 Task: Create a due date automation trigger when advanced on, on the tuesday after a card is due add fields without custom field "Resume" set to a date more than 1 working days ago at 11:00 AM.
Action: Mouse moved to (960, 80)
Screenshot: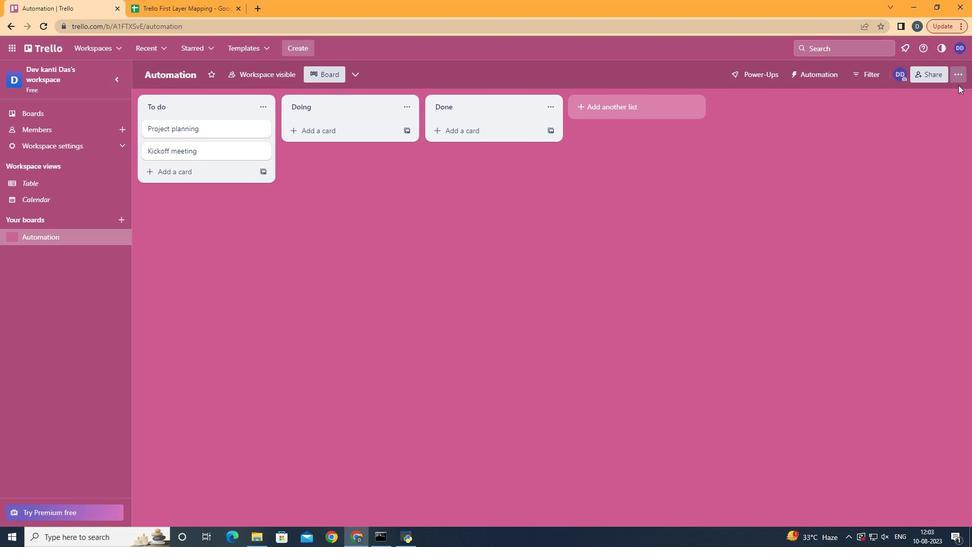 
Action: Mouse pressed left at (960, 80)
Screenshot: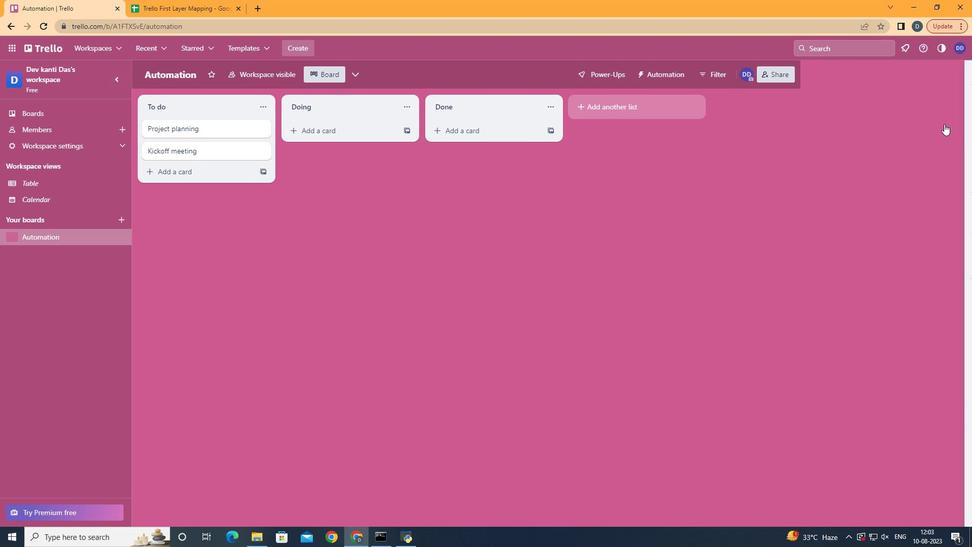 
Action: Mouse moved to (884, 210)
Screenshot: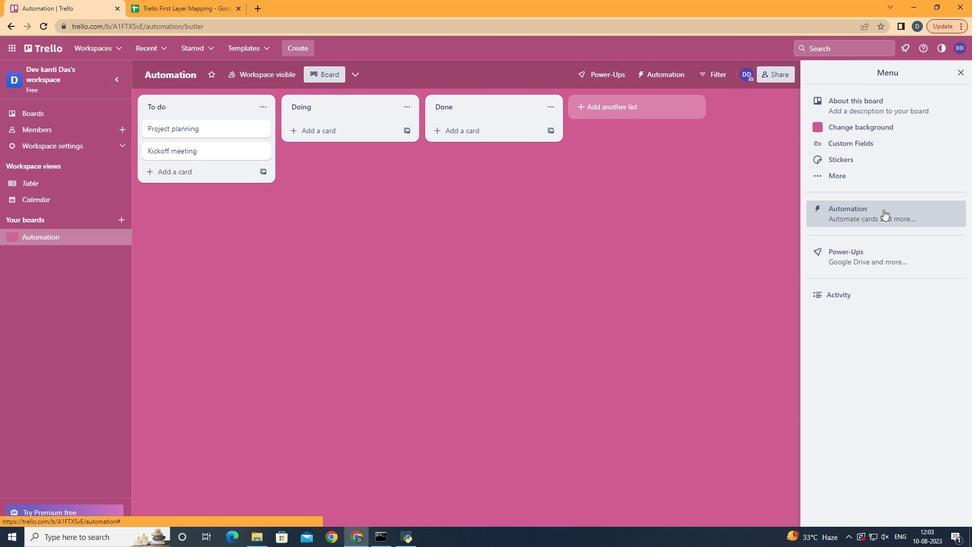 
Action: Mouse pressed left at (884, 210)
Screenshot: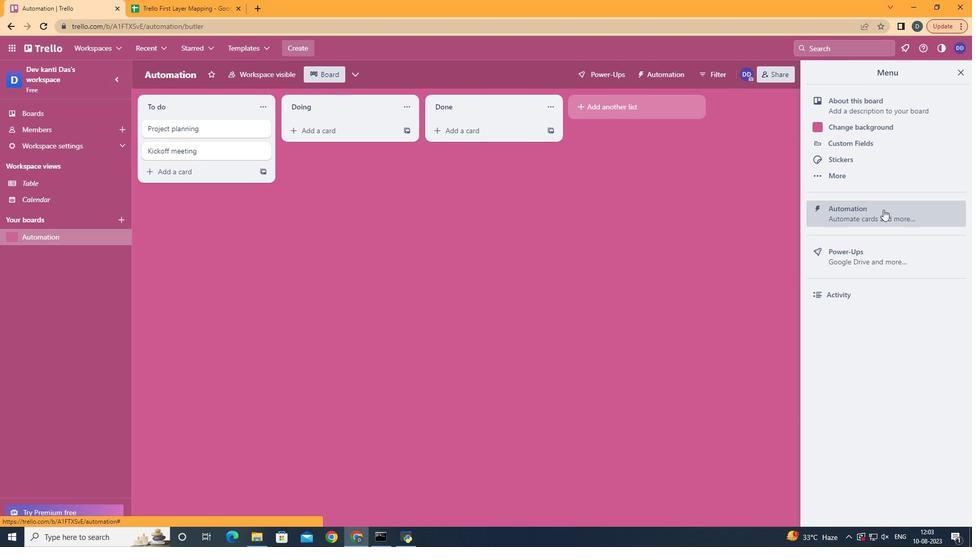 
Action: Mouse moved to (203, 198)
Screenshot: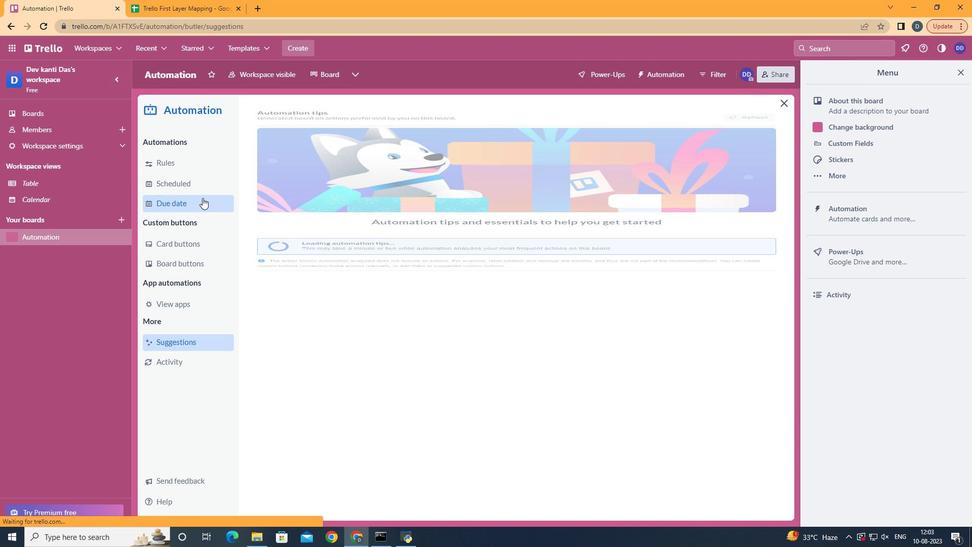 
Action: Mouse pressed left at (203, 198)
Screenshot: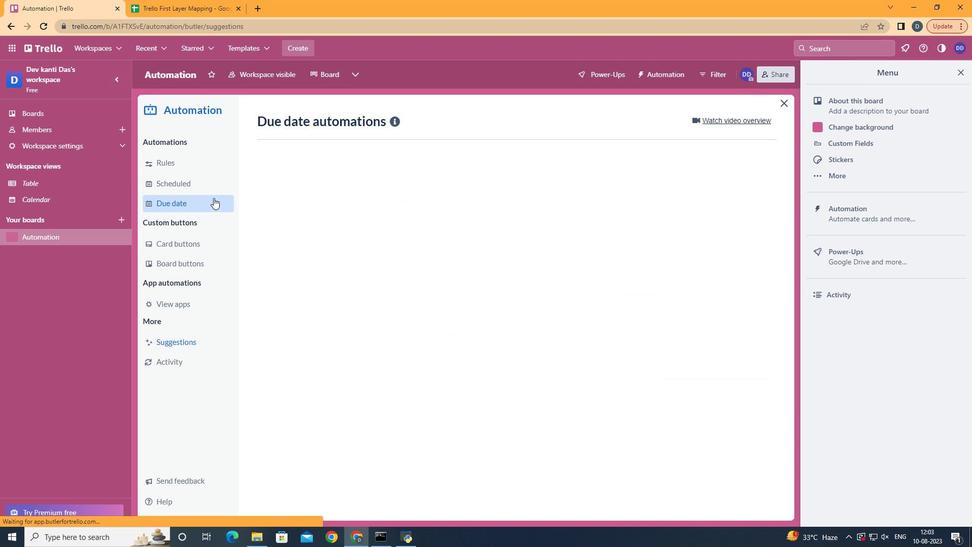 
Action: Mouse moved to (727, 126)
Screenshot: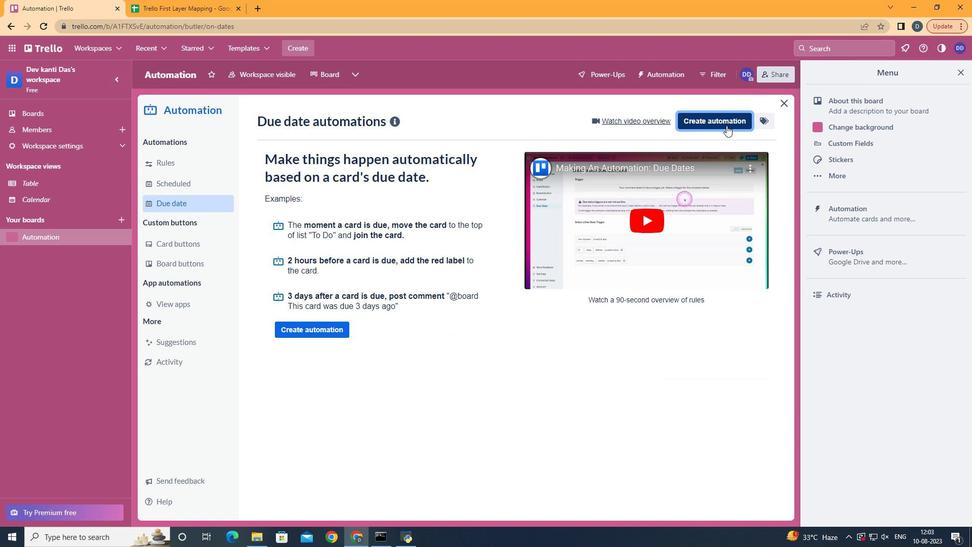 
Action: Mouse pressed left at (727, 126)
Screenshot: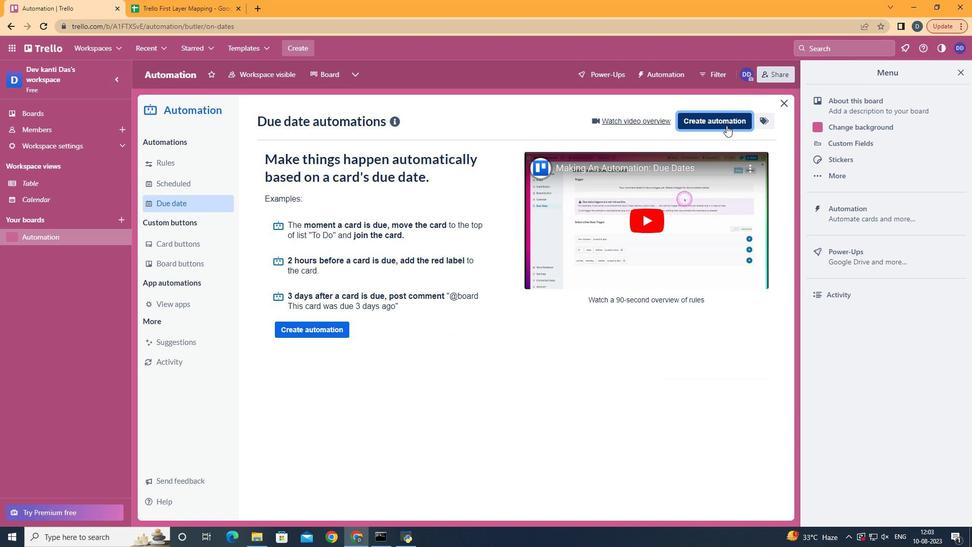
Action: Mouse moved to (532, 218)
Screenshot: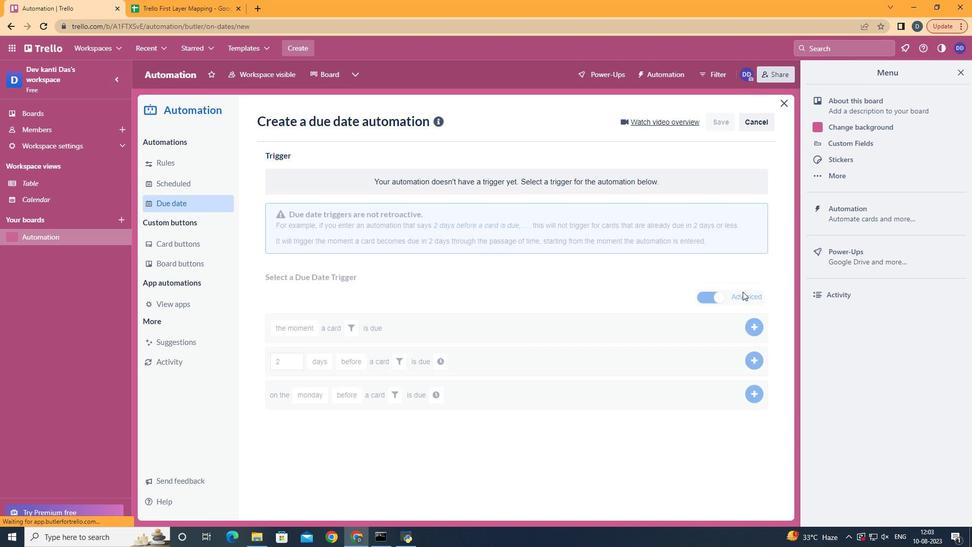 
Action: Mouse pressed left at (532, 218)
Screenshot: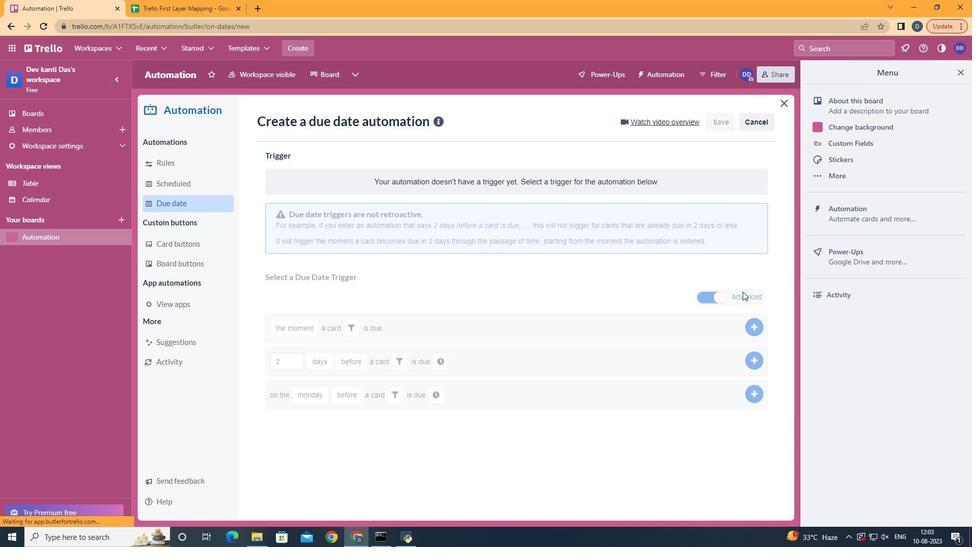 
Action: Mouse moved to (339, 290)
Screenshot: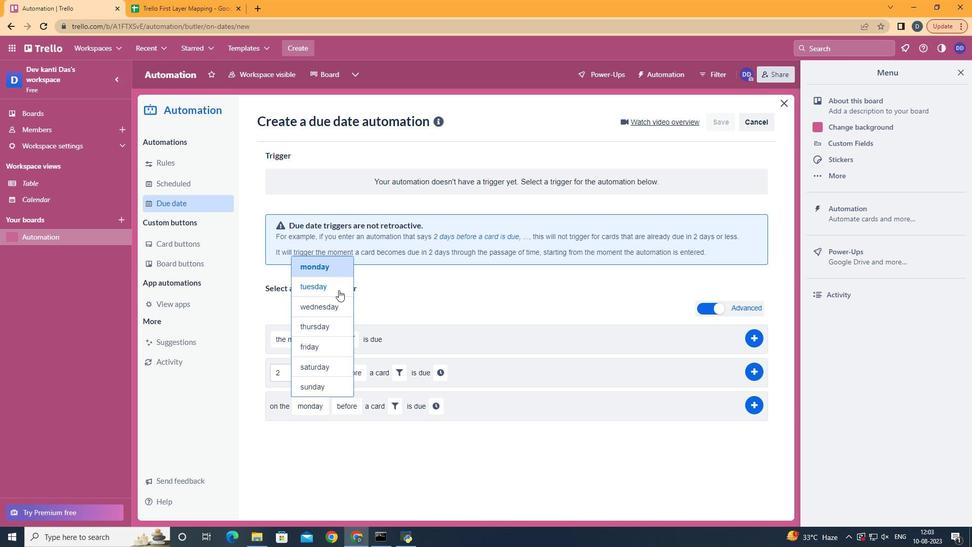 
Action: Mouse pressed left at (339, 290)
Screenshot: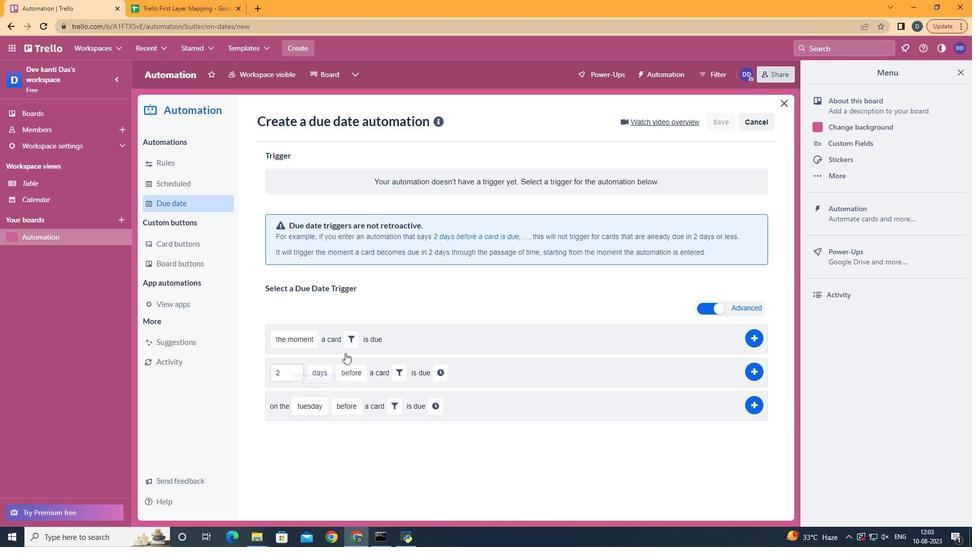 
Action: Mouse moved to (351, 448)
Screenshot: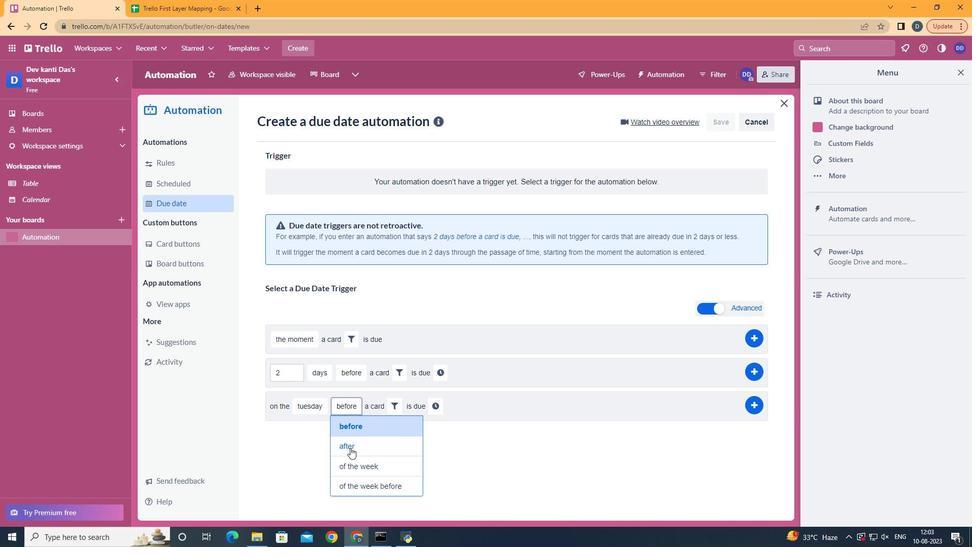 
Action: Mouse pressed left at (351, 448)
Screenshot: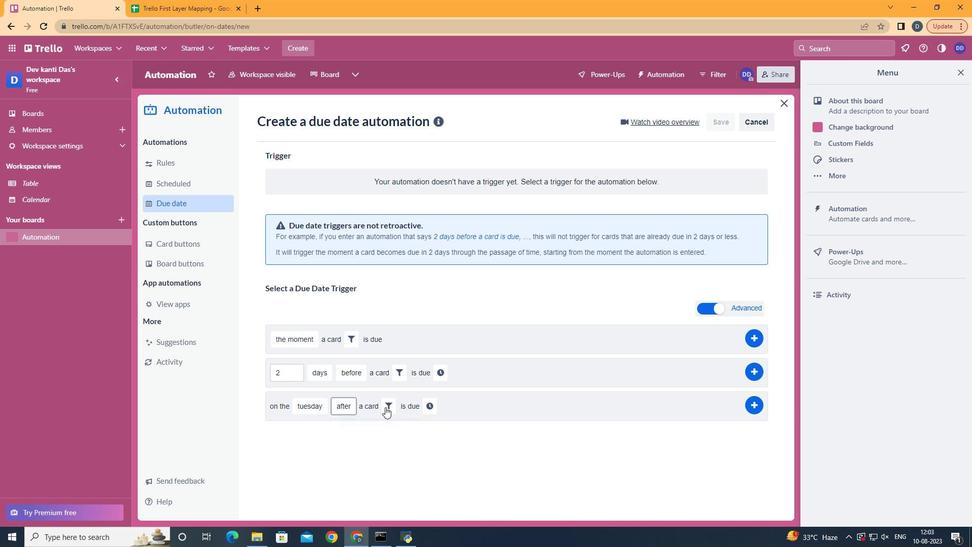 
Action: Mouse moved to (386, 405)
Screenshot: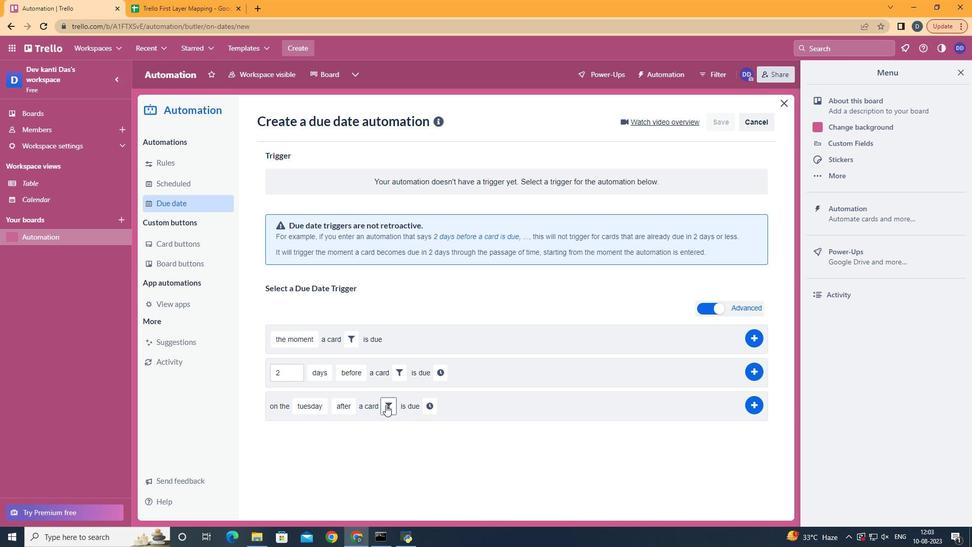 
Action: Mouse pressed left at (386, 405)
Screenshot: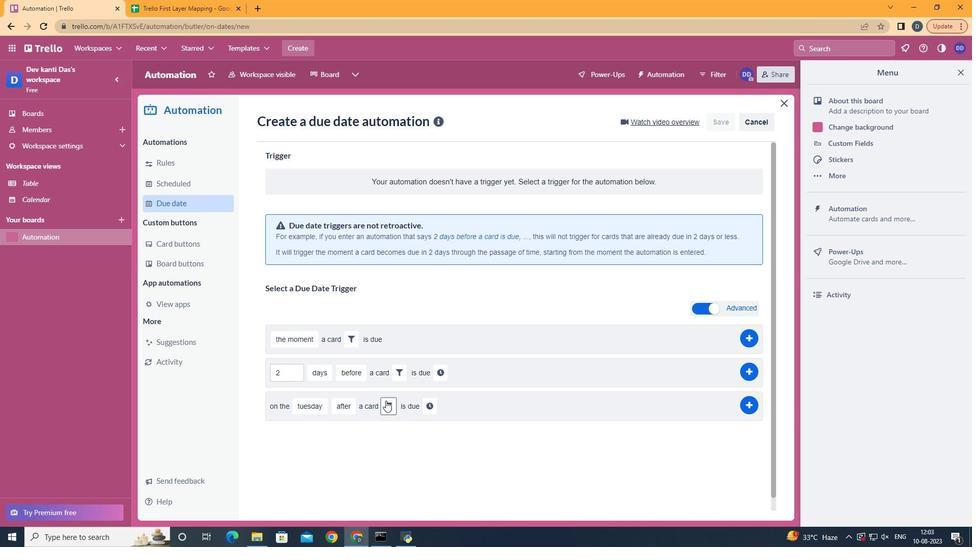 
Action: Mouse moved to (544, 439)
Screenshot: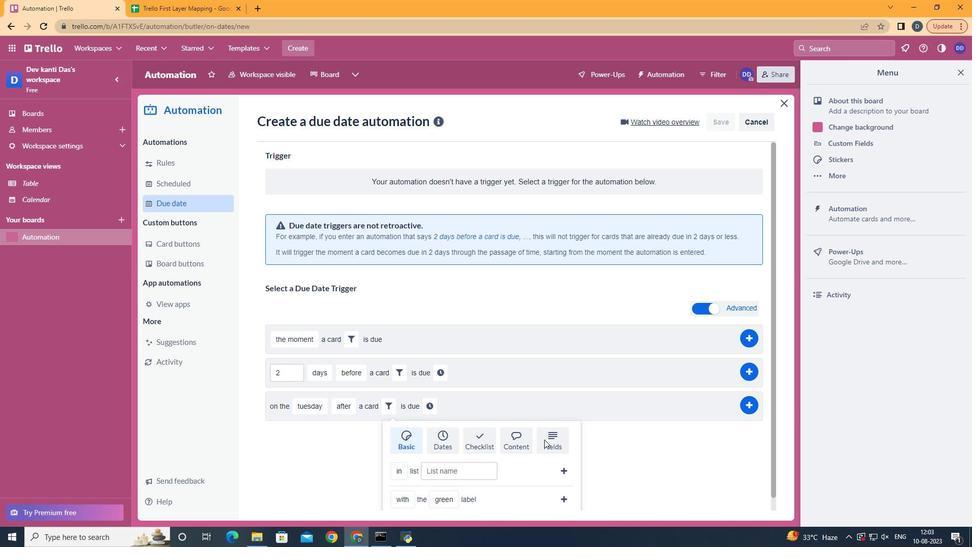 
Action: Mouse pressed left at (544, 439)
Screenshot: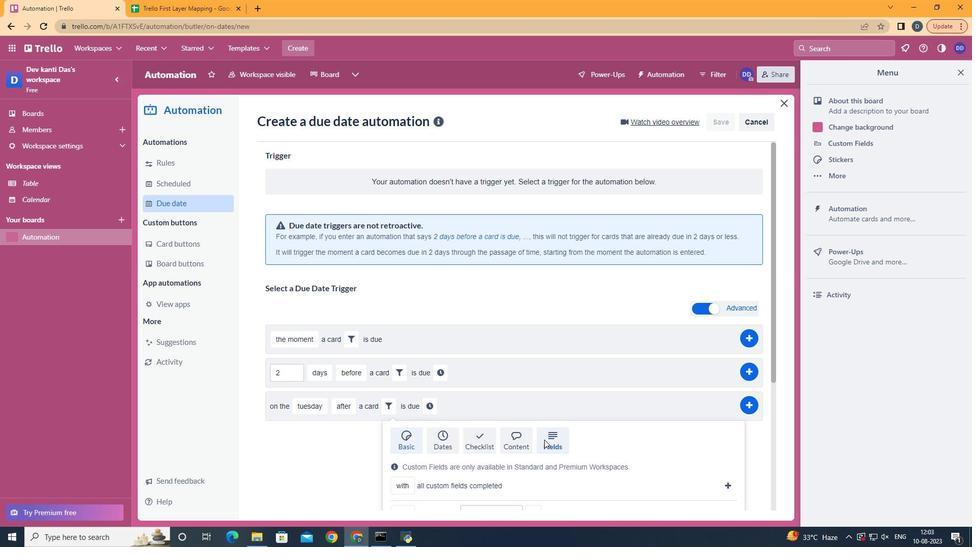 
Action: Mouse moved to (545, 440)
Screenshot: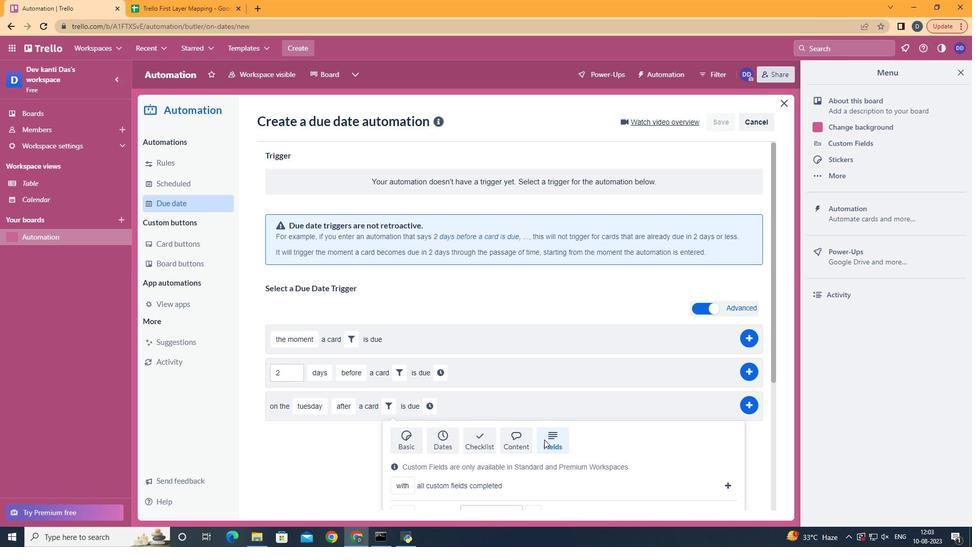 
Action: Mouse scrolled (545, 439) with delta (0, 0)
Screenshot: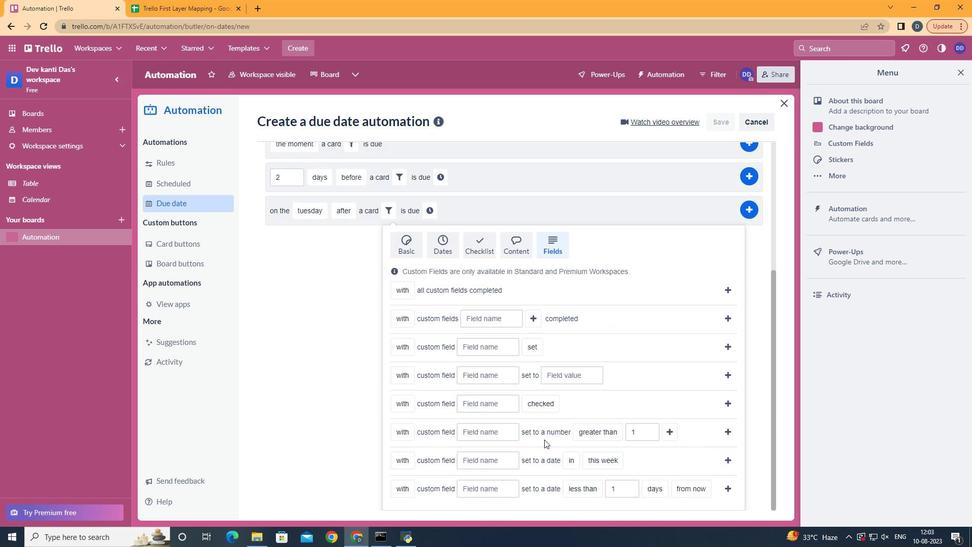 
Action: Mouse scrolled (545, 439) with delta (0, 0)
Screenshot: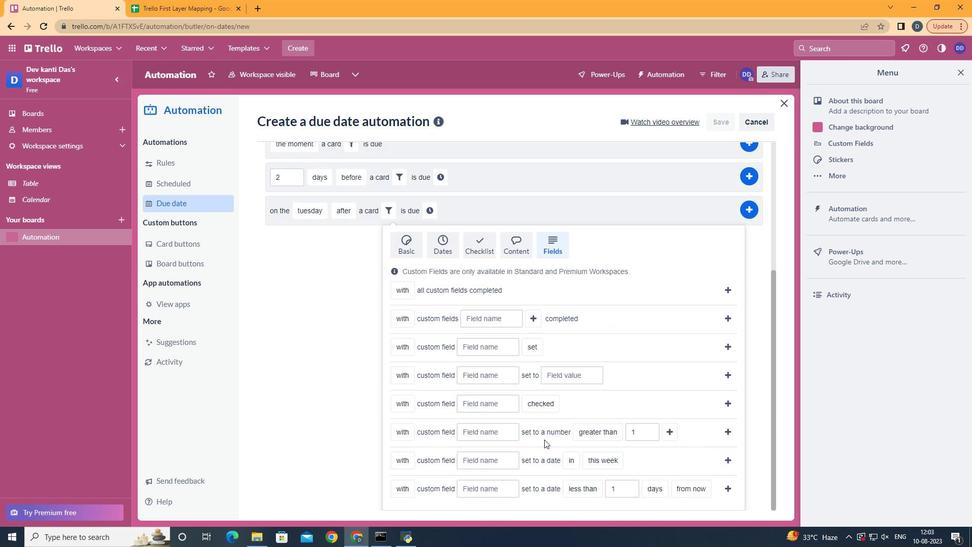 
Action: Mouse scrolled (545, 439) with delta (0, 0)
Screenshot: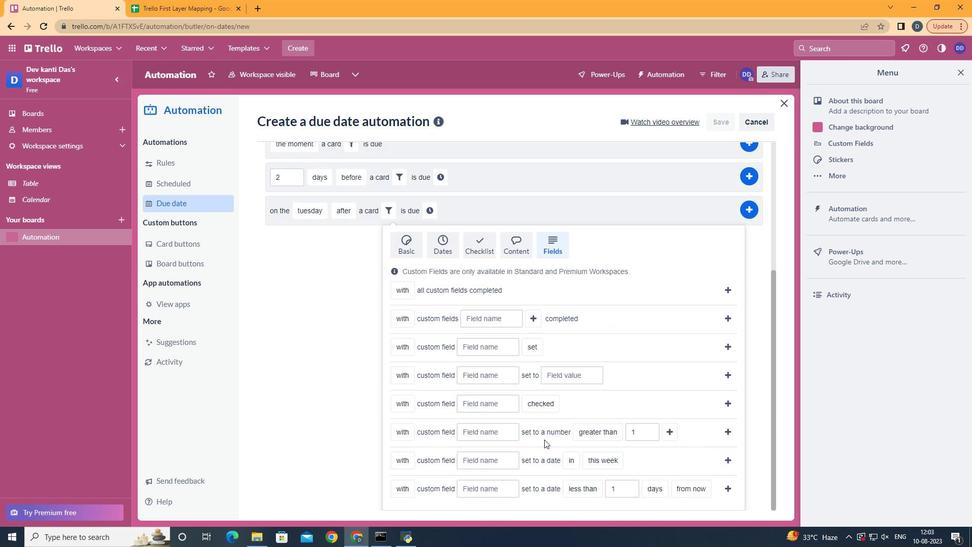 
Action: Mouse scrolled (545, 439) with delta (0, 0)
Screenshot: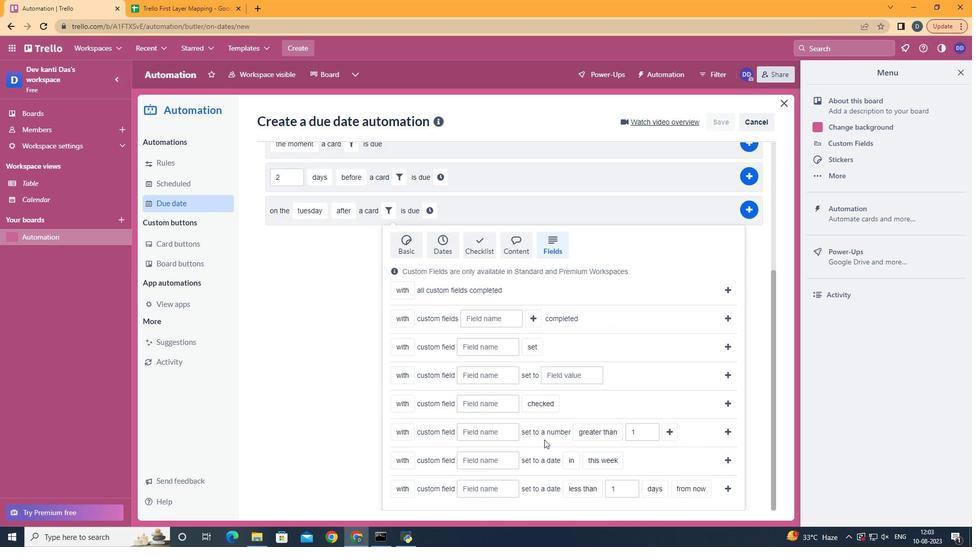 
Action: Mouse scrolled (545, 439) with delta (0, 0)
Screenshot: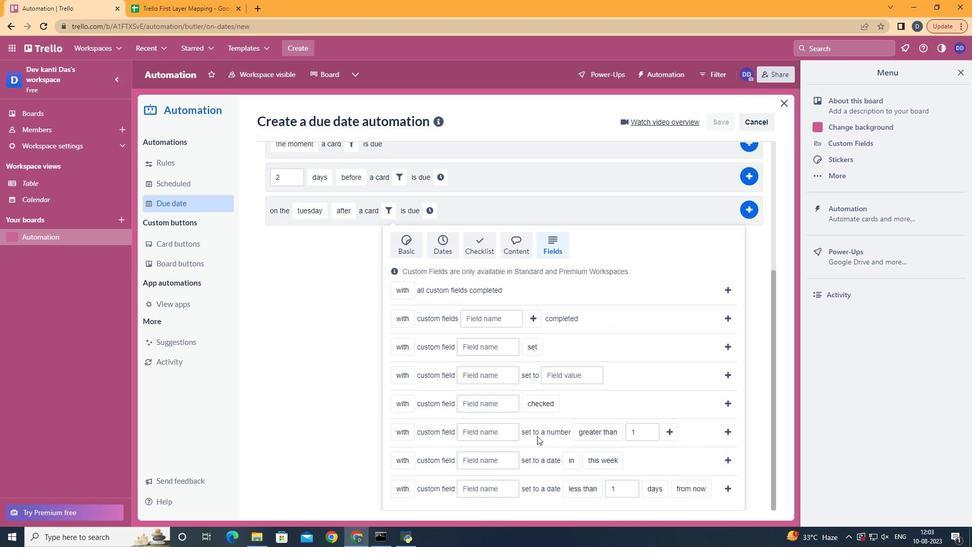 
Action: Mouse scrolled (545, 439) with delta (0, 0)
Screenshot: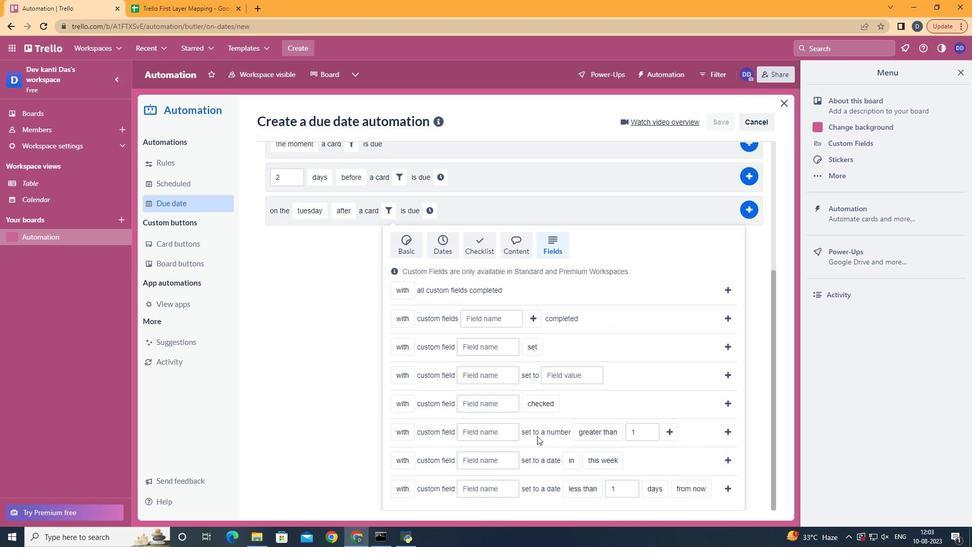 
Action: Mouse scrolled (545, 439) with delta (0, 0)
Screenshot: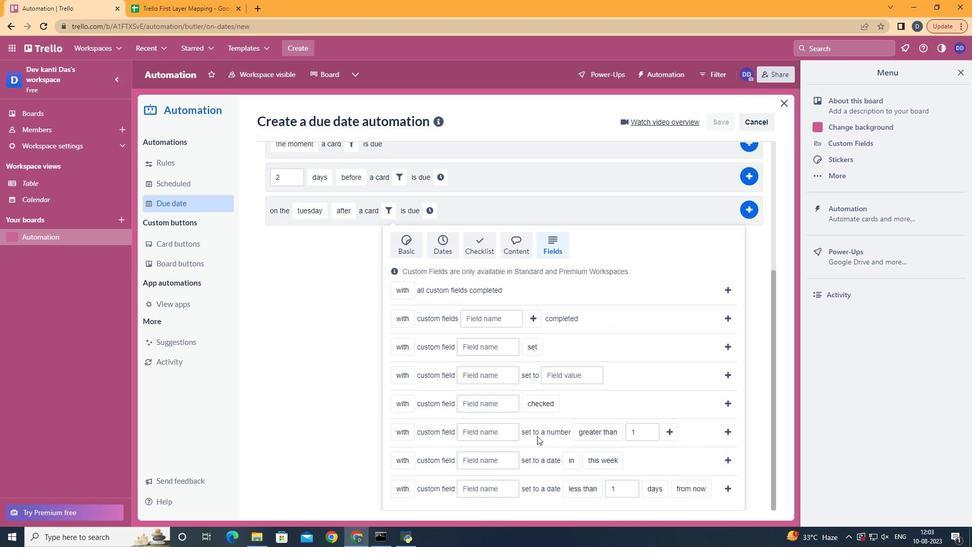 
Action: Mouse moved to (421, 479)
Screenshot: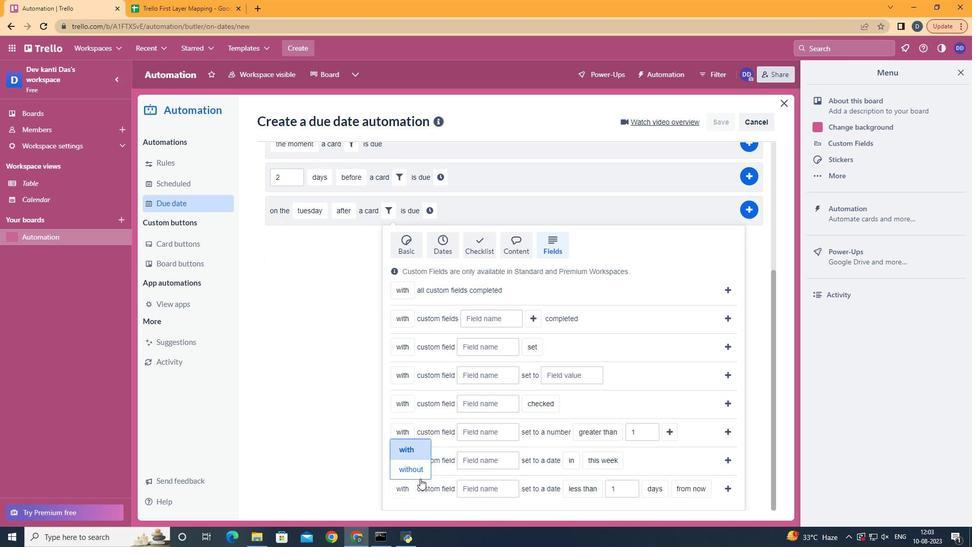 
Action: Mouse pressed left at (421, 479)
Screenshot: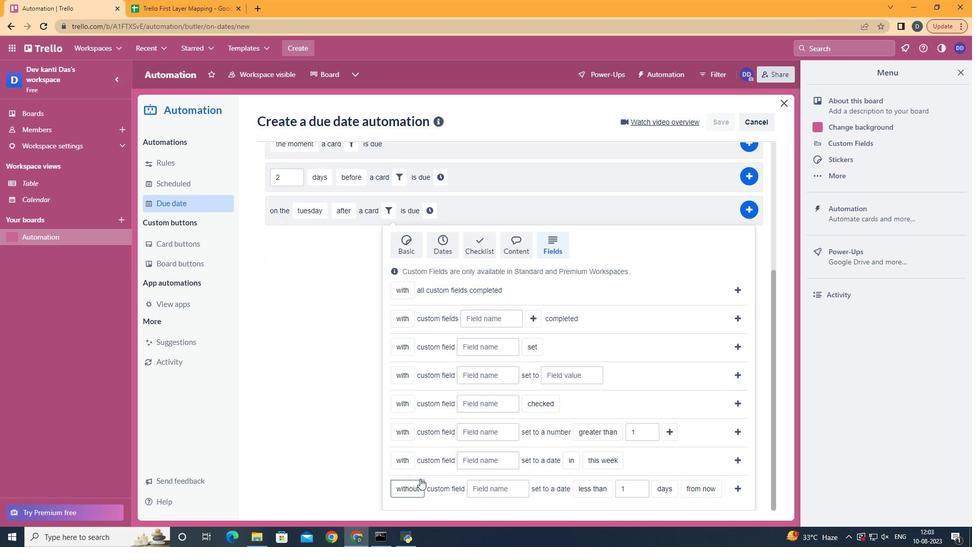 
Action: Mouse moved to (483, 485)
Screenshot: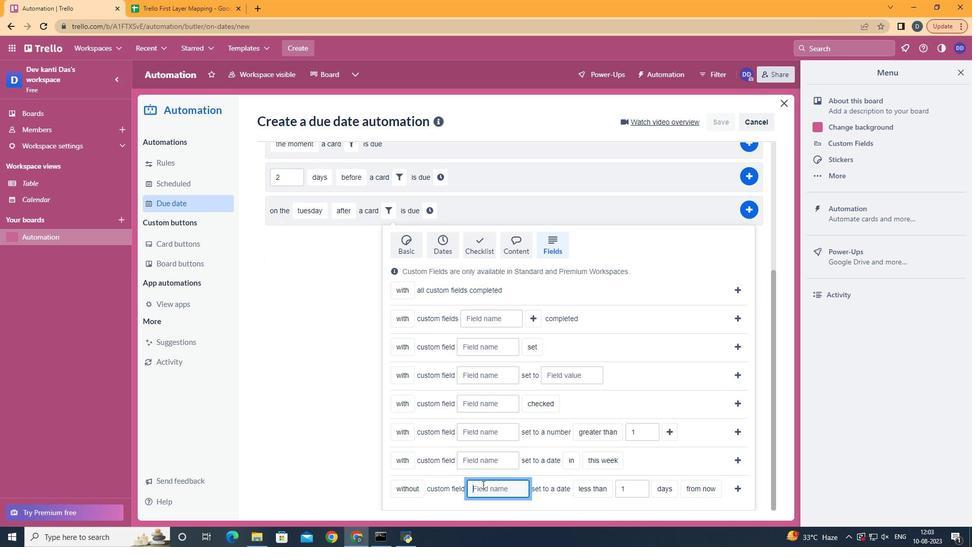 
Action: Mouse pressed left at (483, 485)
Screenshot: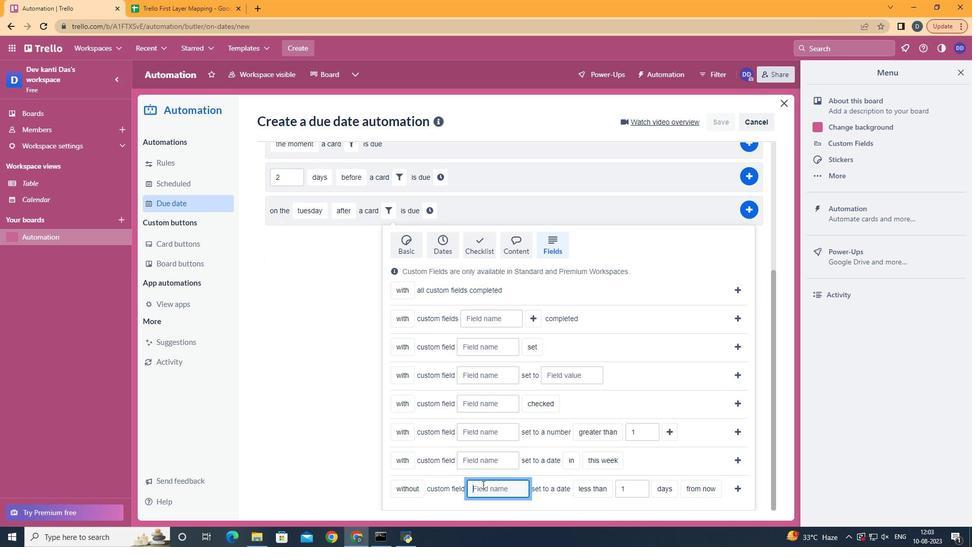 
Action: Key pressed <Key.shift>Resume
Screenshot: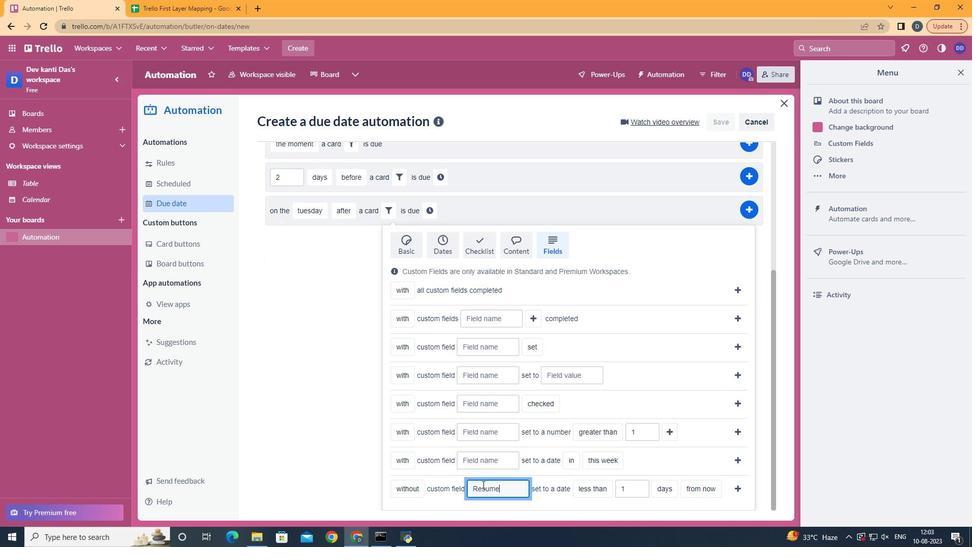 
Action: Mouse moved to (601, 450)
Screenshot: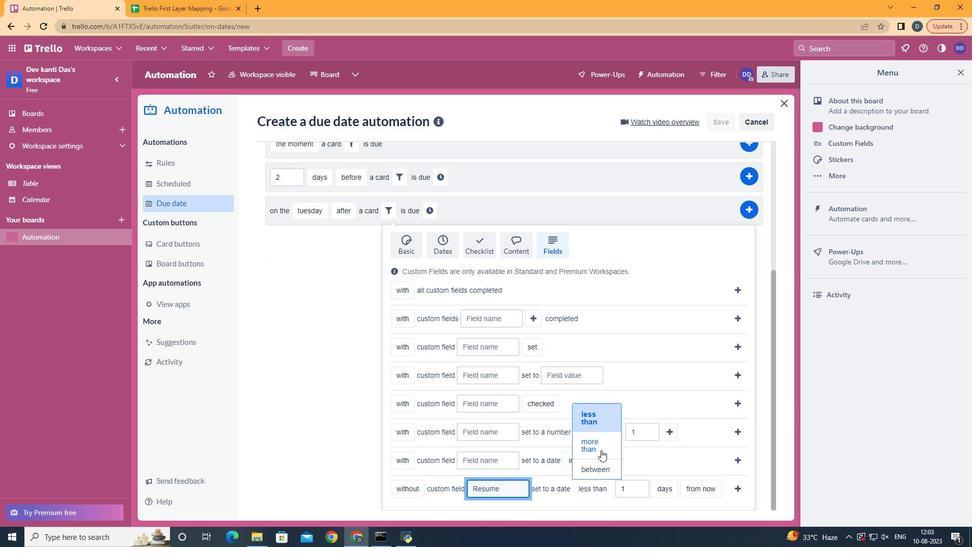 
Action: Mouse pressed left at (601, 450)
Screenshot: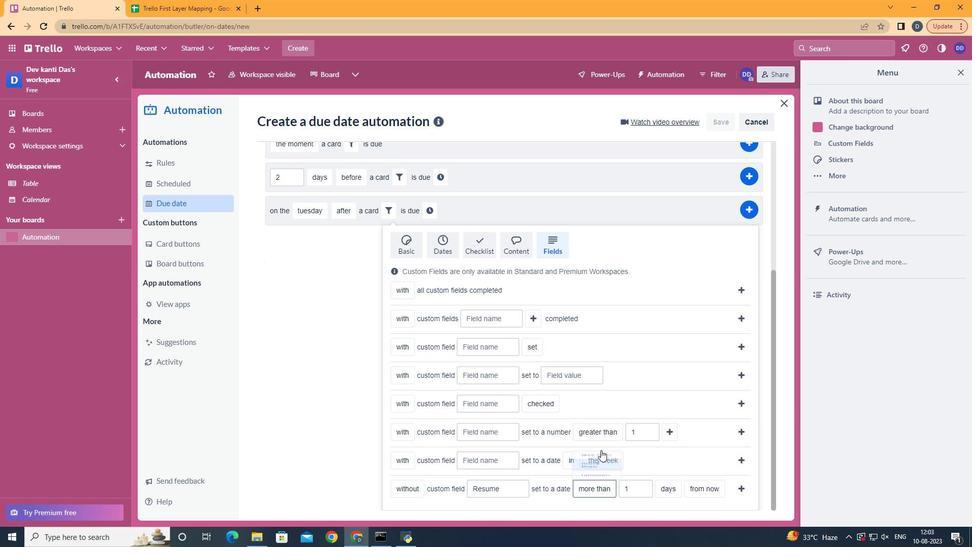 
Action: Mouse moved to (672, 476)
Screenshot: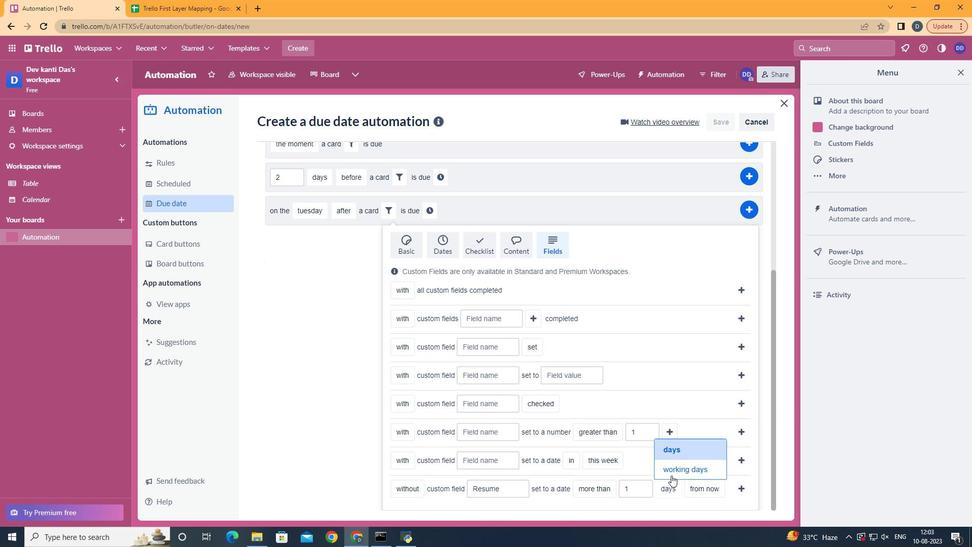 
Action: Mouse pressed left at (672, 476)
Screenshot: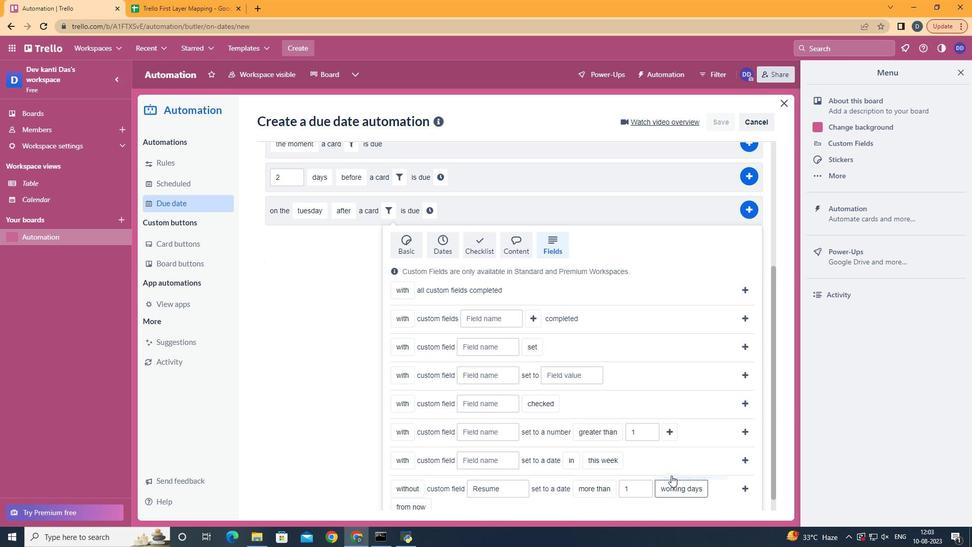 
Action: Mouse moved to (670, 458)
Screenshot: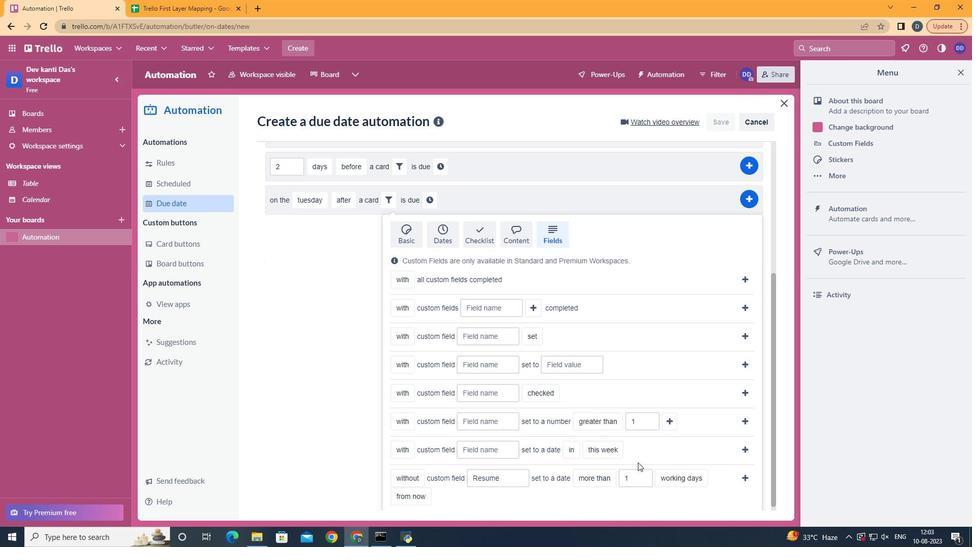 
Action: Mouse scrolled (670, 457) with delta (0, 0)
Screenshot: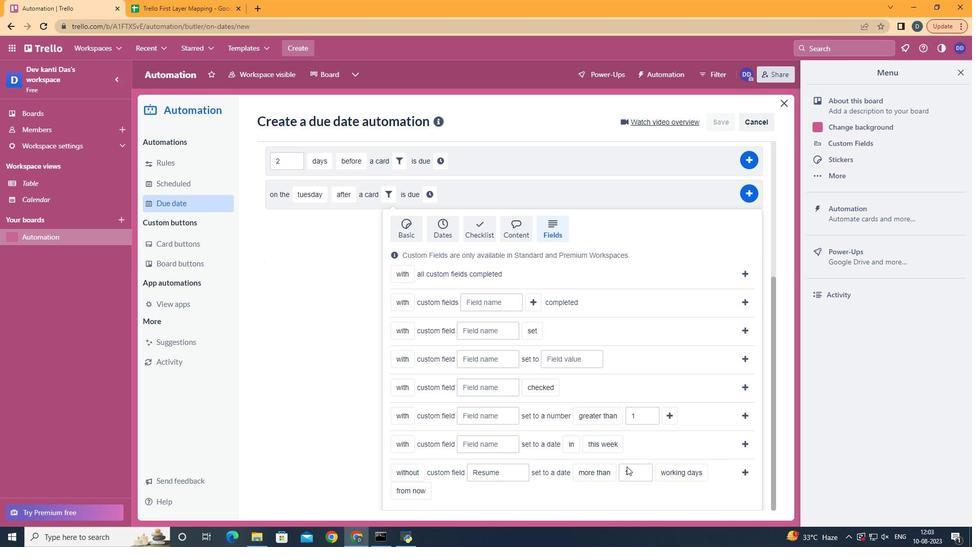 
Action: Mouse moved to (669, 457)
Screenshot: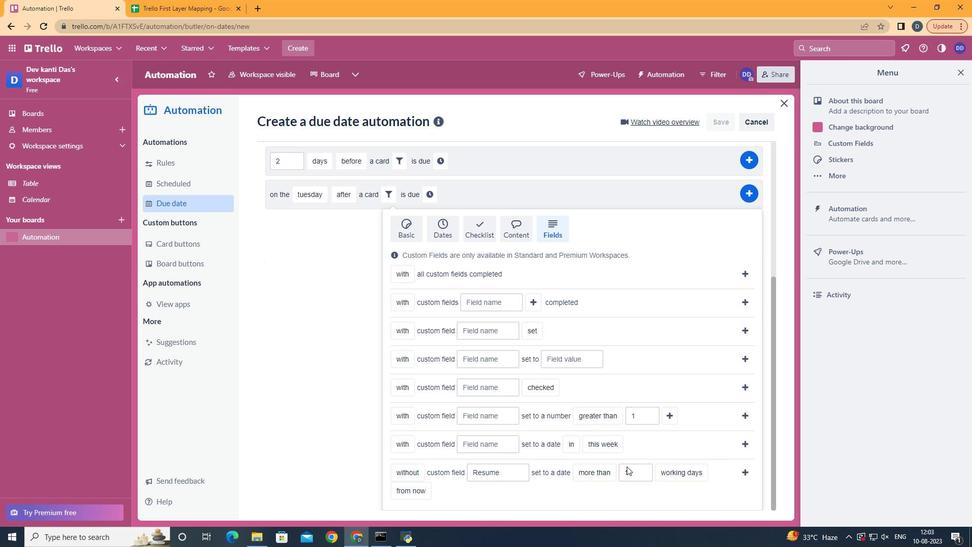 
Action: Mouse scrolled (669, 456) with delta (0, 0)
Screenshot: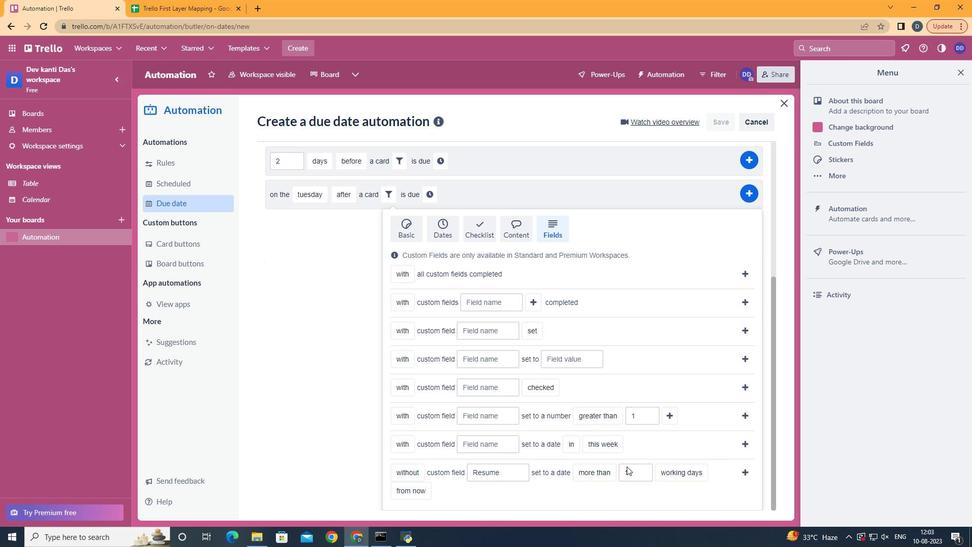 
Action: Mouse moved to (428, 469)
Screenshot: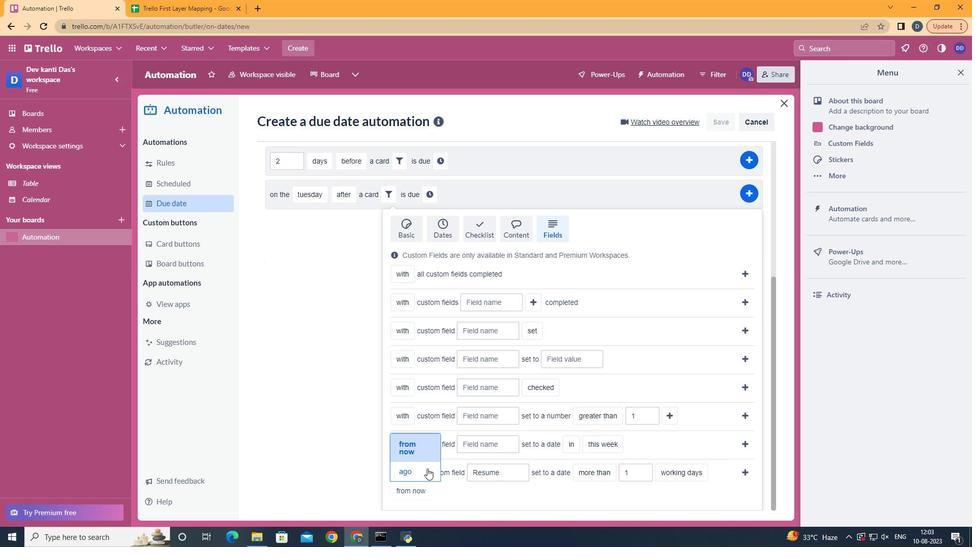 
Action: Mouse pressed left at (428, 469)
Screenshot: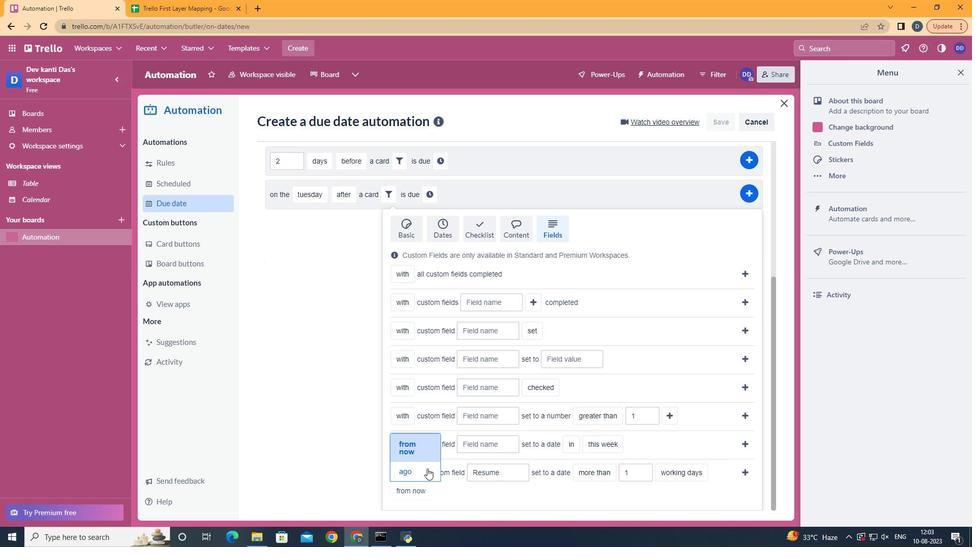 
Action: Mouse moved to (748, 470)
Screenshot: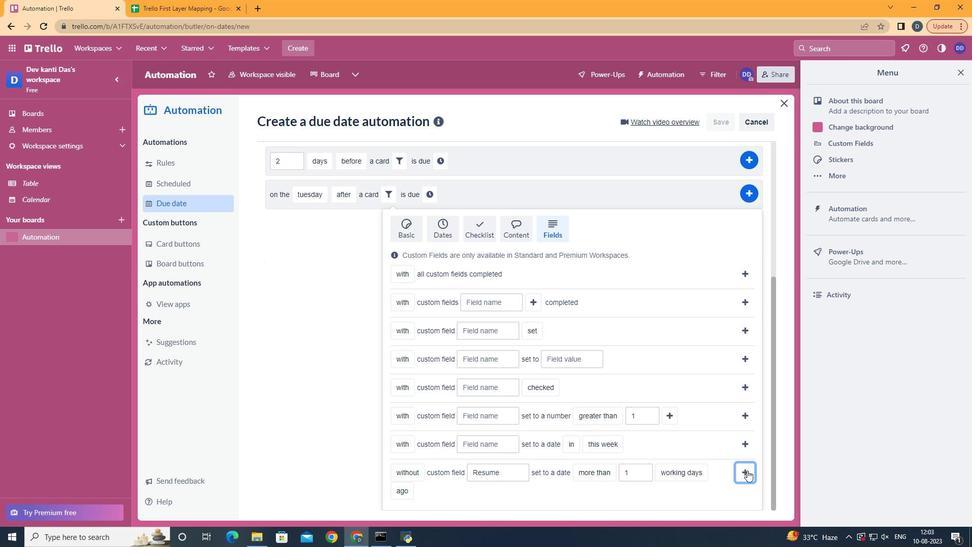 
Action: Mouse pressed left at (748, 470)
Screenshot: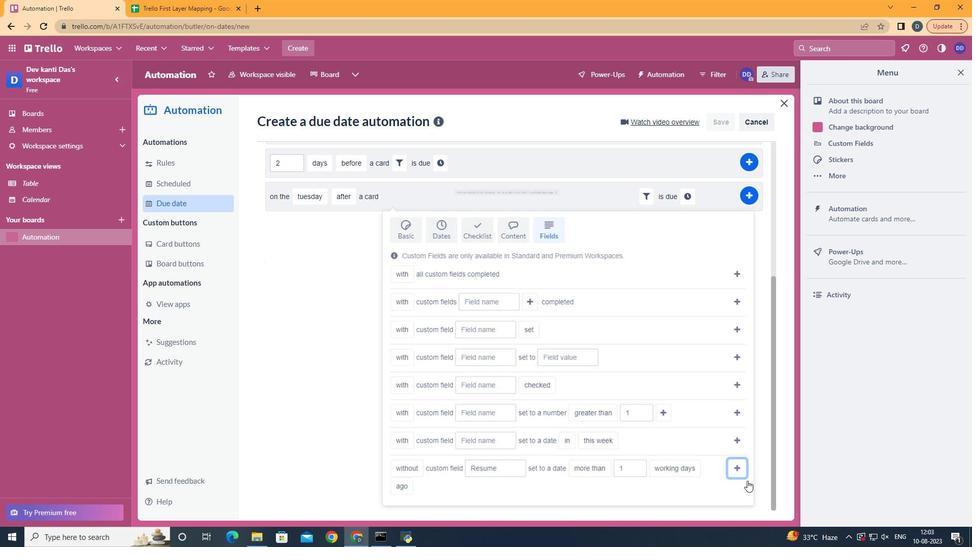 
Action: Mouse moved to (689, 405)
Screenshot: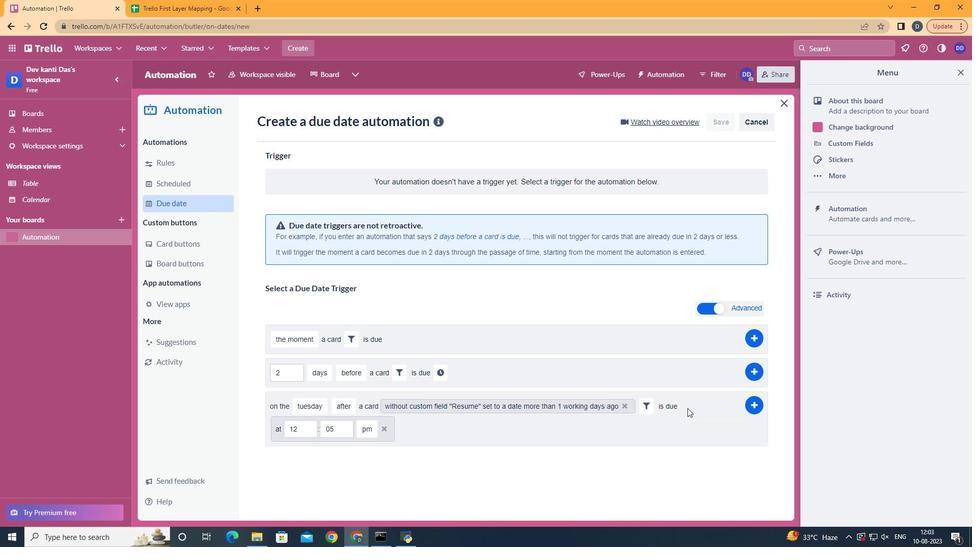 
Action: Mouse pressed left at (689, 405)
Screenshot: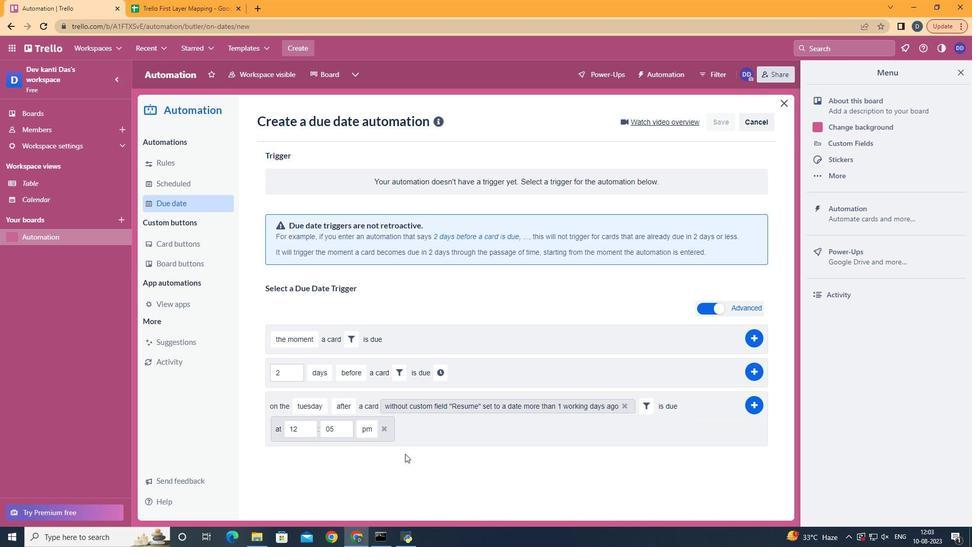 
Action: Mouse moved to (343, 428)
Screenshot: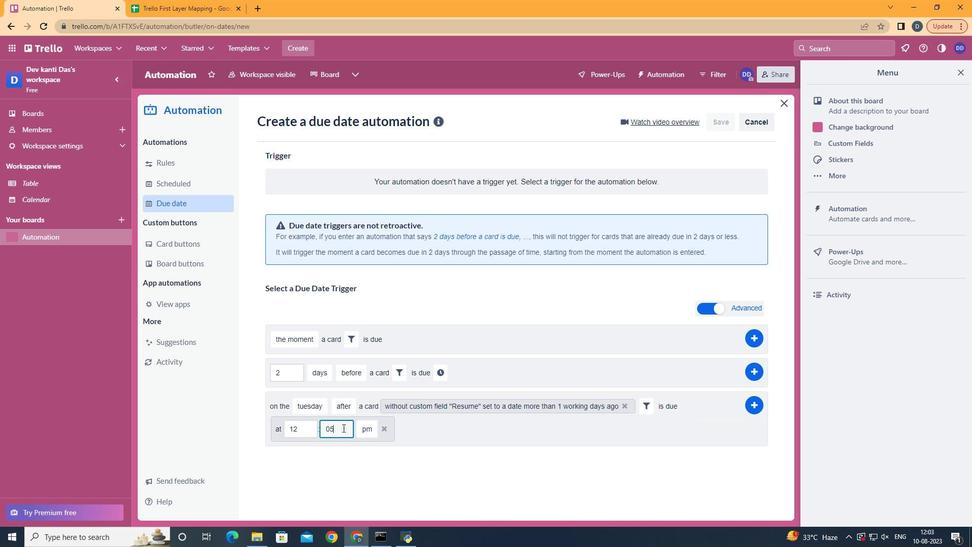 
Action: Mouse pressed left at (343, 428)
Screenshot: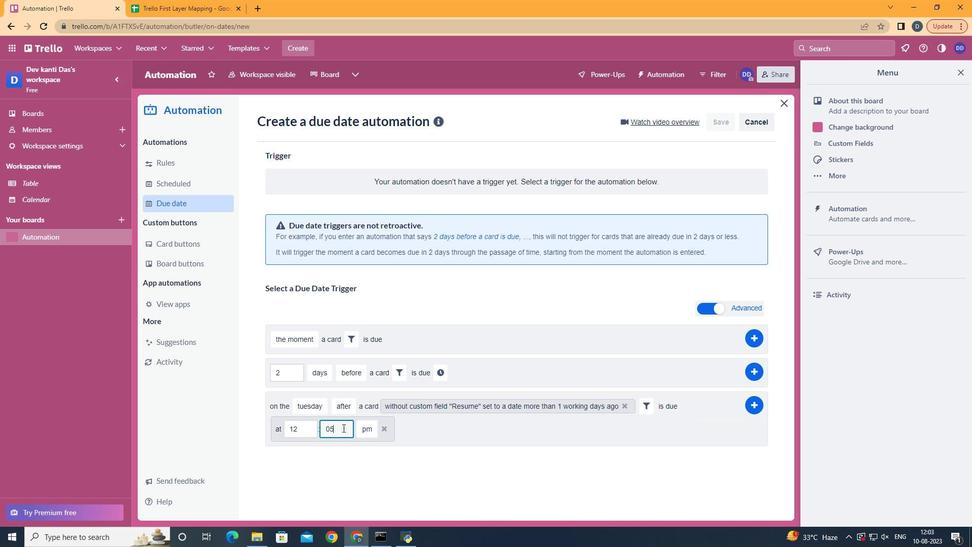 
Action: Key pressed <Key.backspace>0
Screenshot: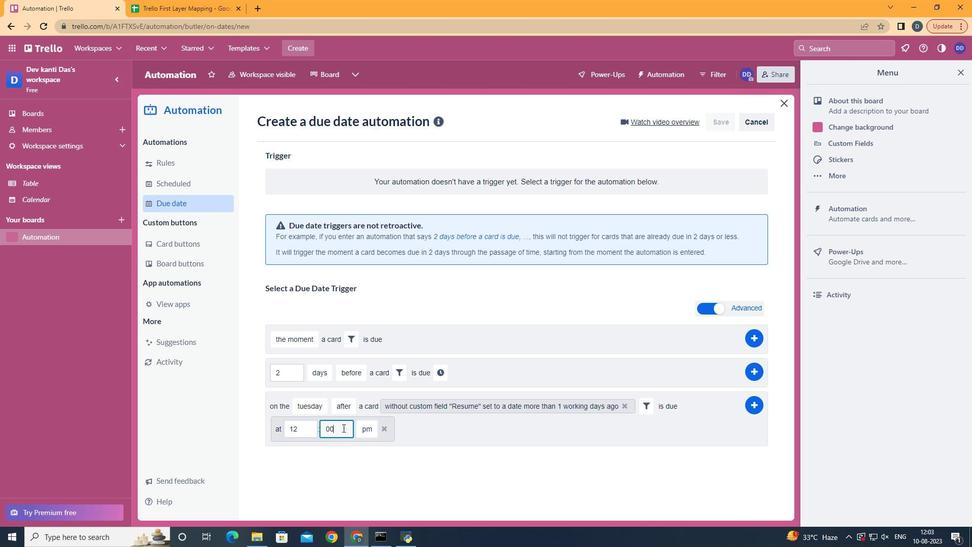 
Action: Mouse moved to (312, 436)
Screenshot: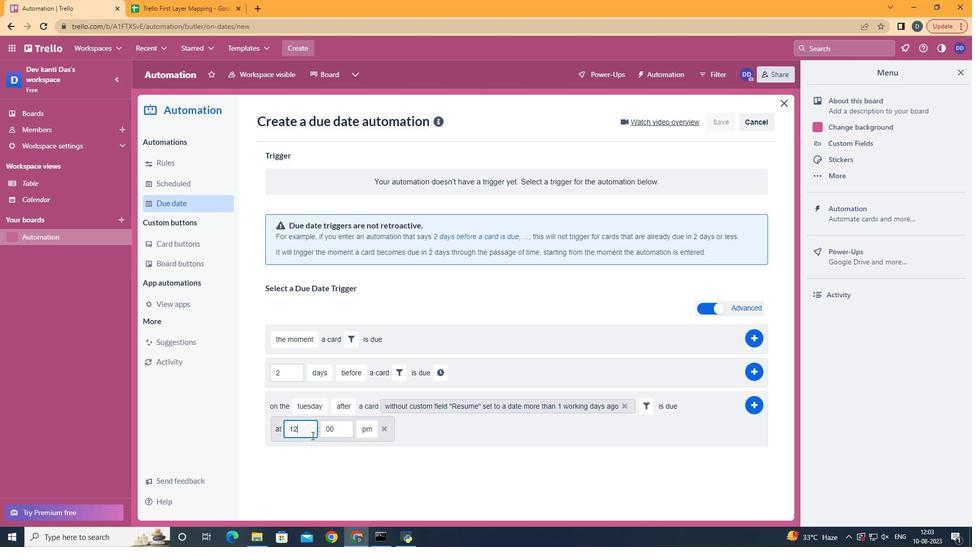 
Action: Mouse pressed left at (312, 436)
Screenshot: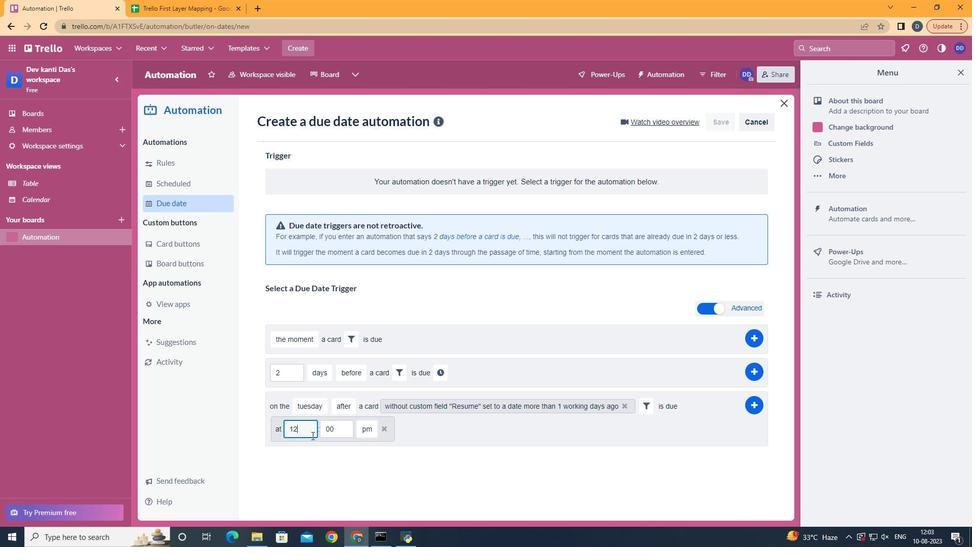 
Action: Key pressed <Key.backspace>1
Screenshot: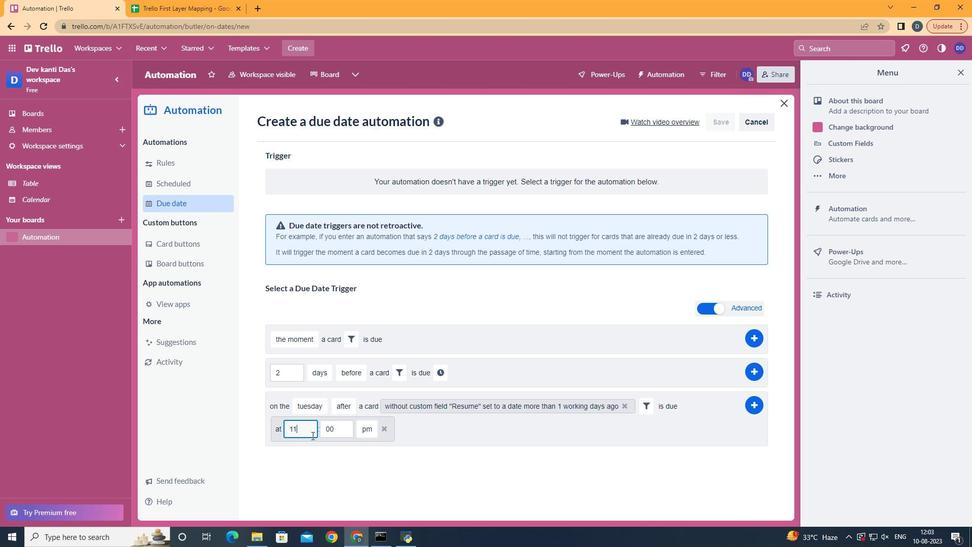 
Action: Mouse moved to (369, 449)
Screenshot: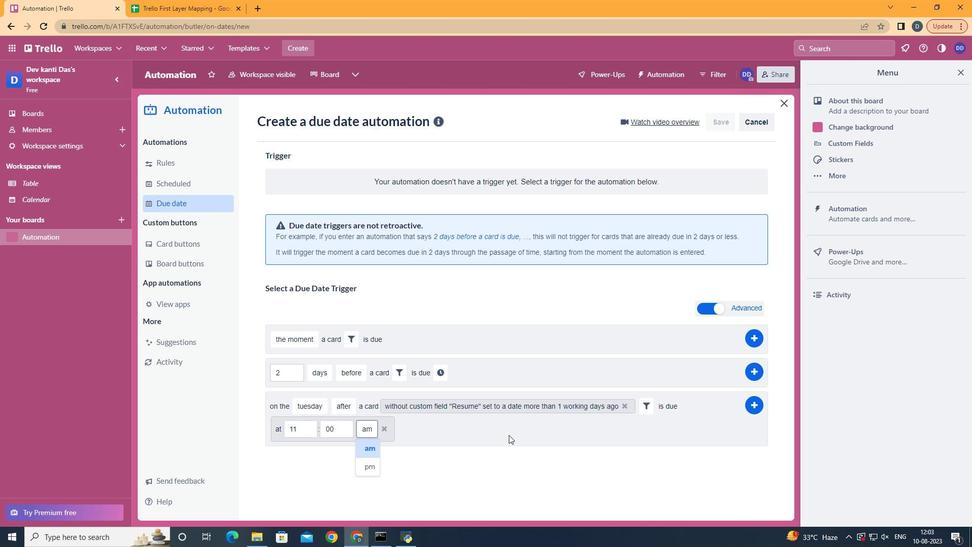 
Action: Mouse pressed left at (369, 449)
Screenshot: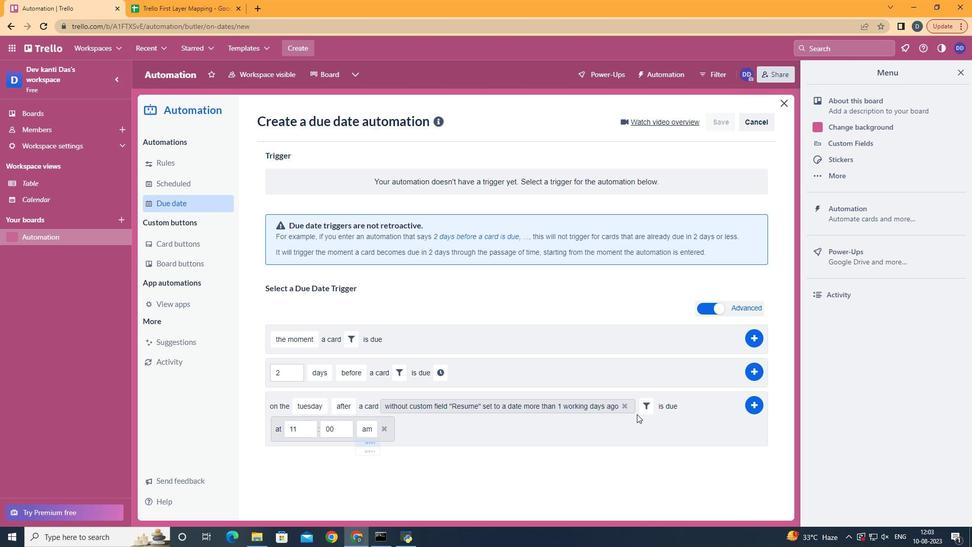 
Action: Mouse moved to (753, 408)
Screenshot: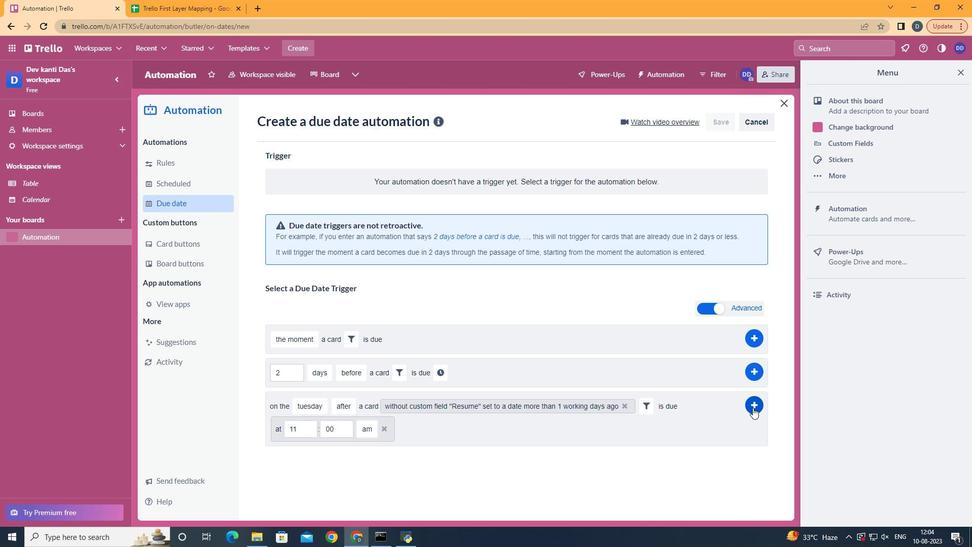 
Action: Mouse pressed left at (753, 408)
Screenshot: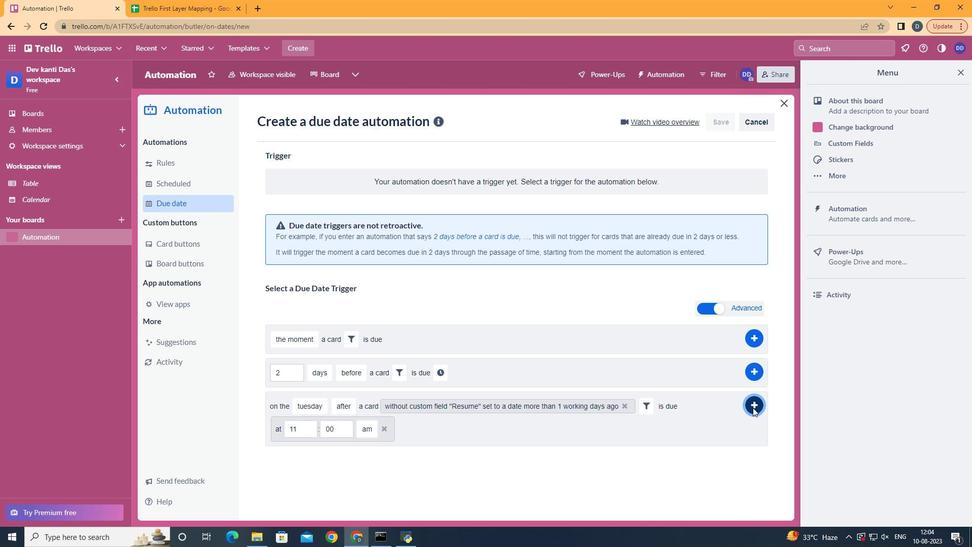 
Action: Mouse moved to (592, 269)
Screenshot: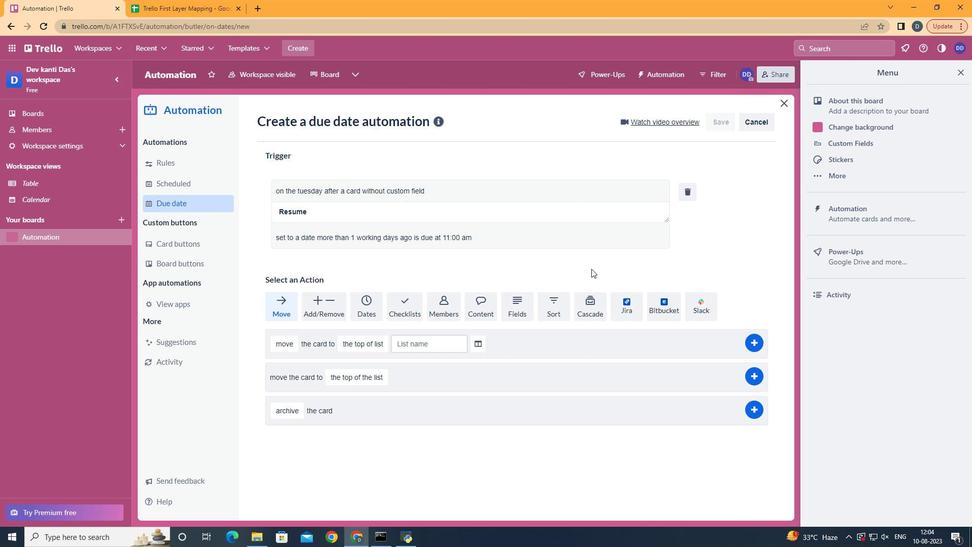 
